 Task: Add Crystal Geyser Alpine Spring Water to the cart.
Action: Mouse moved to (22, 89)
Screenshot: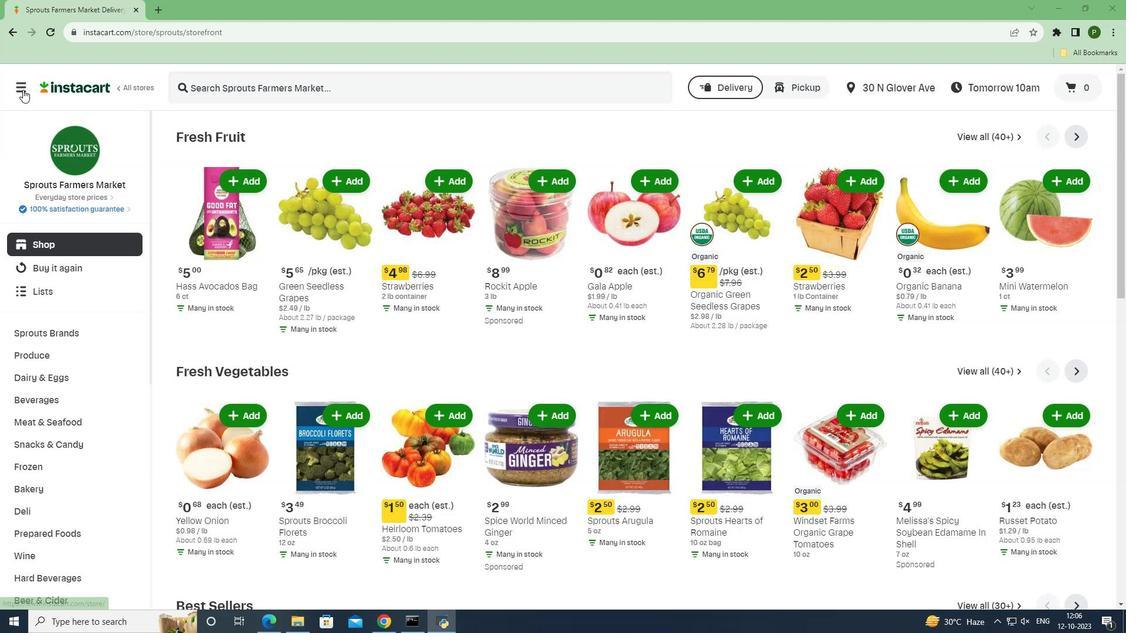 
Action: Mouse pressed left at (22, 89)
Screenshot: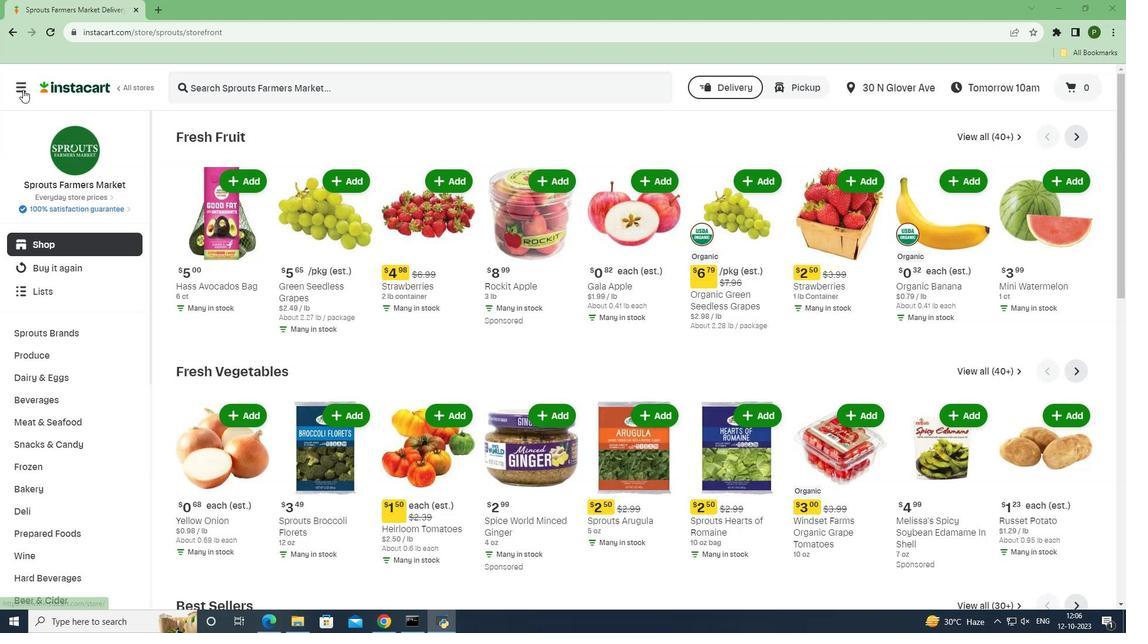 
Action: Mouse moved to (52, 306)
Screenshot: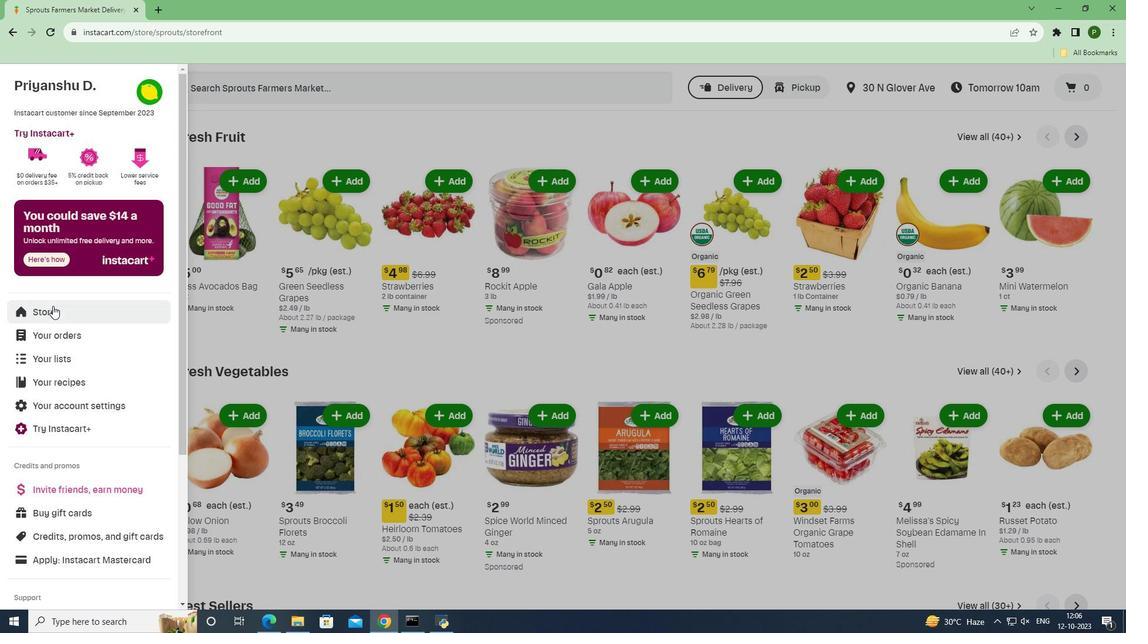 
Action: Mouse pressed left at (52, 306)
Screenshot: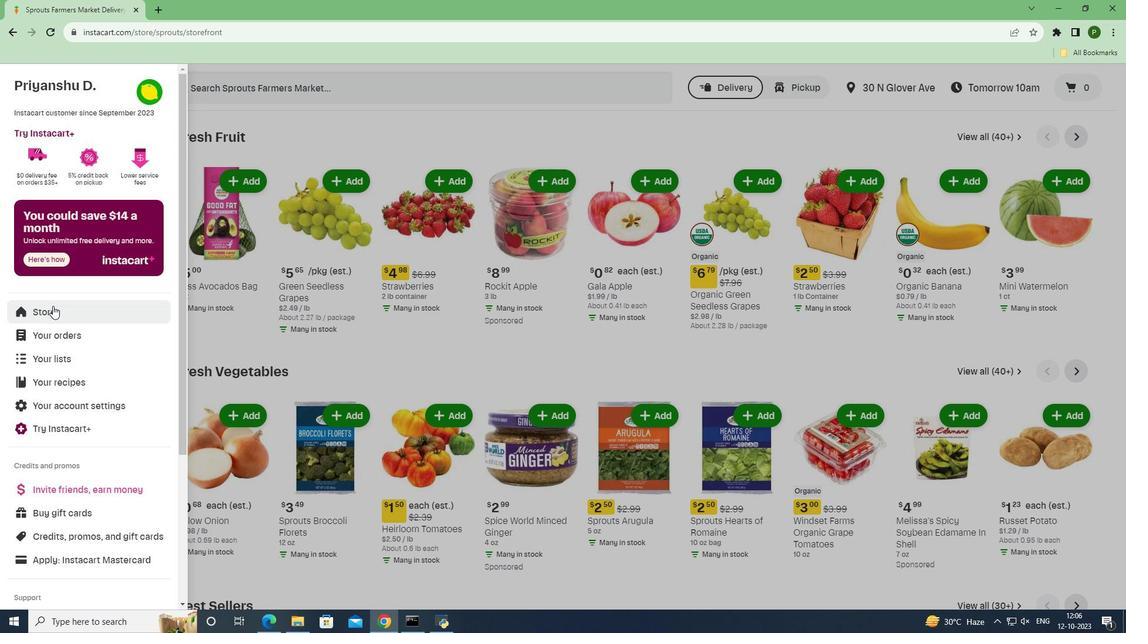 
Action: Mouse moved to (282, 130)
Screenshot: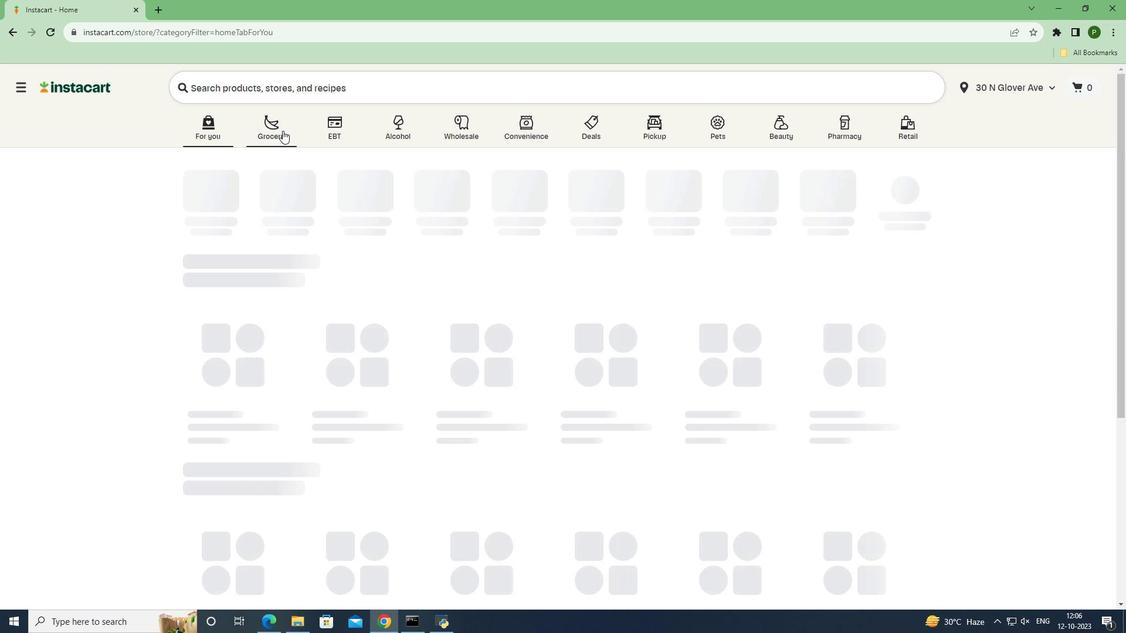 
Action: Mouse pressed left at (282, 130)
Screenshot: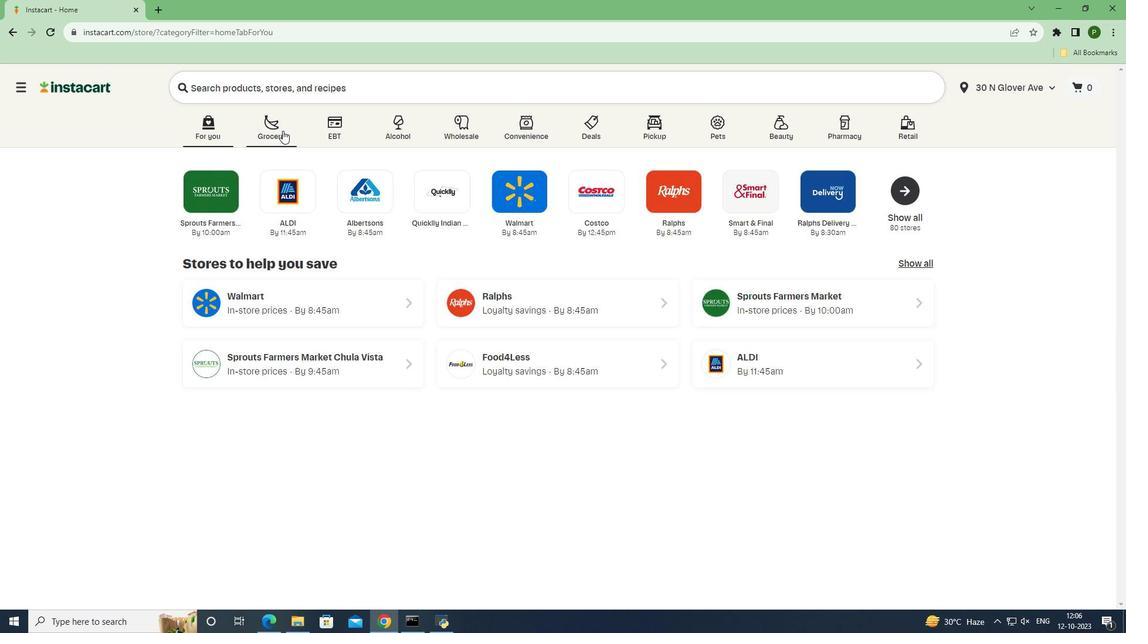 
Action: Mouse moved to (488, 272)
Screenshot: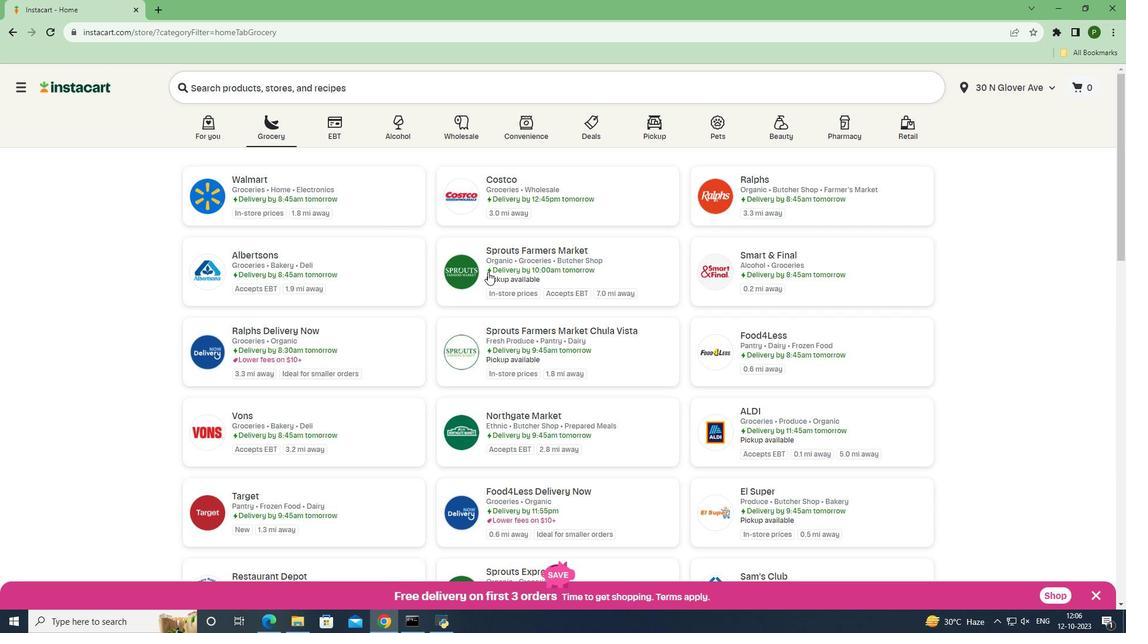 
Action: Mouse pressed left at (488, 272)
Screenshot: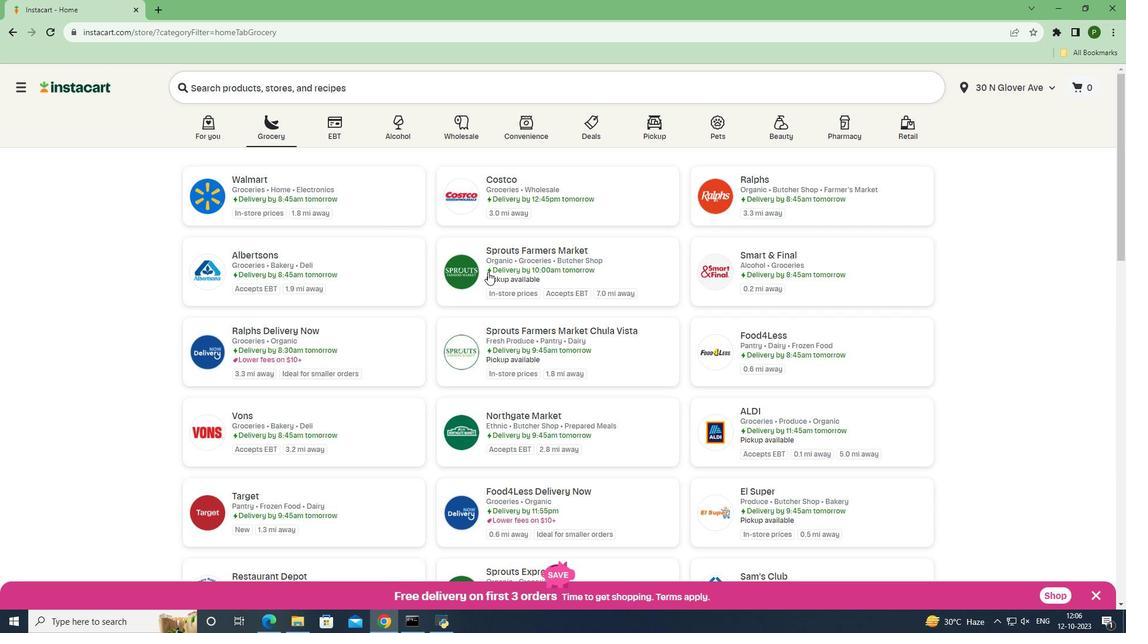 
Action: Mouse moved to (72, 400)
Screenshot: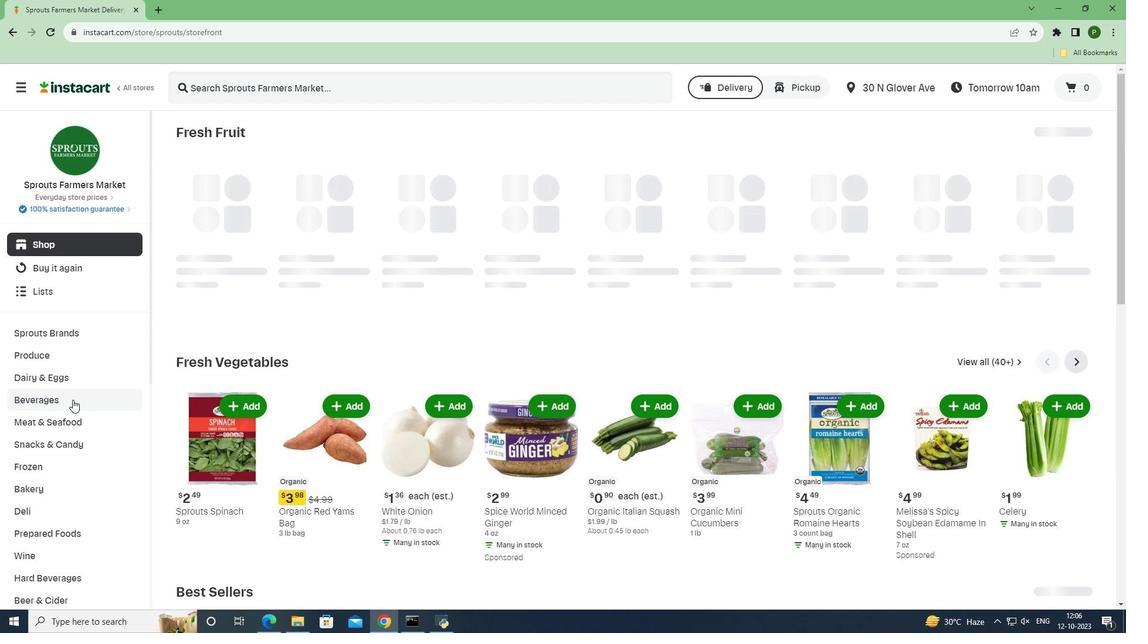 
Action: Mouse pressed left at (72, 400)
Screenshot: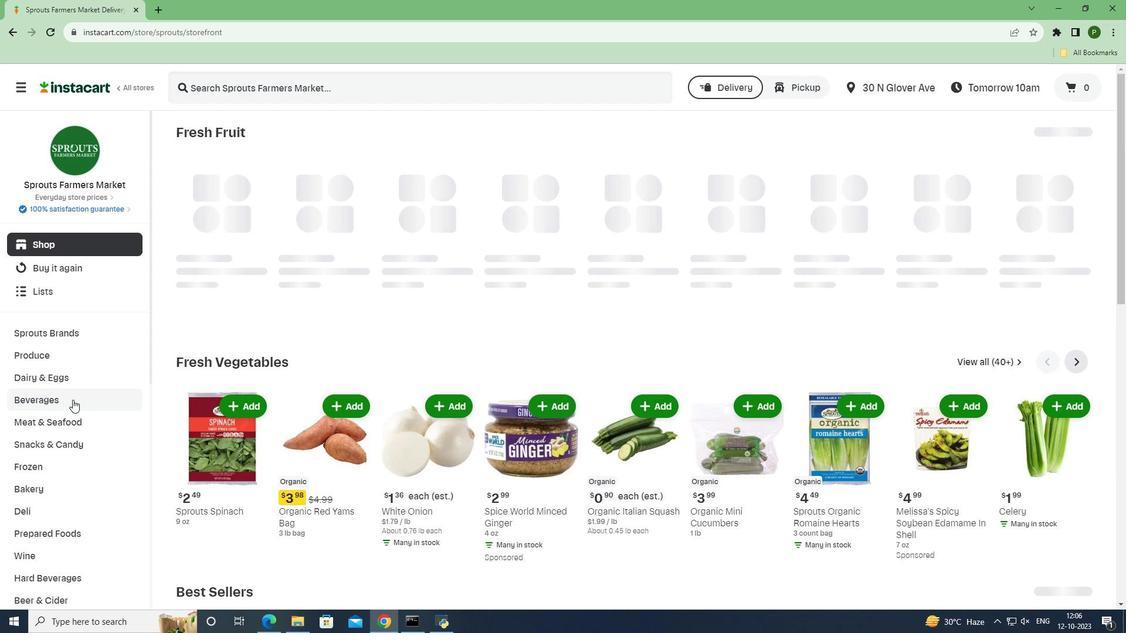 
Action: Mouse moved to (499, 161)
Screenshot: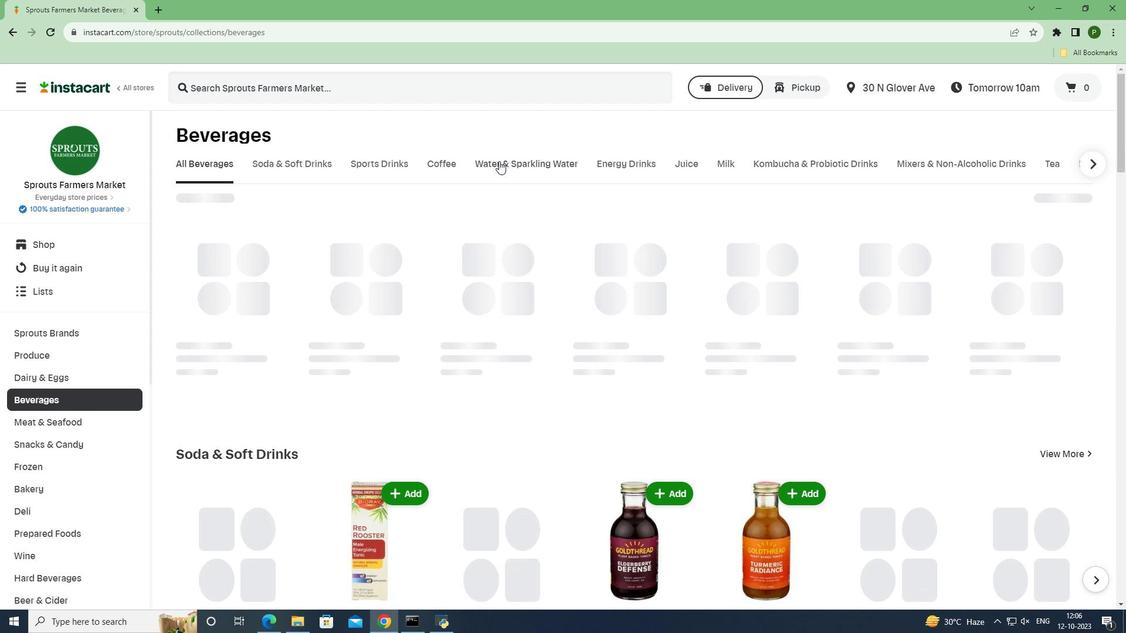 
Action: Mouse pressed left at (499, 161)
Screenshot: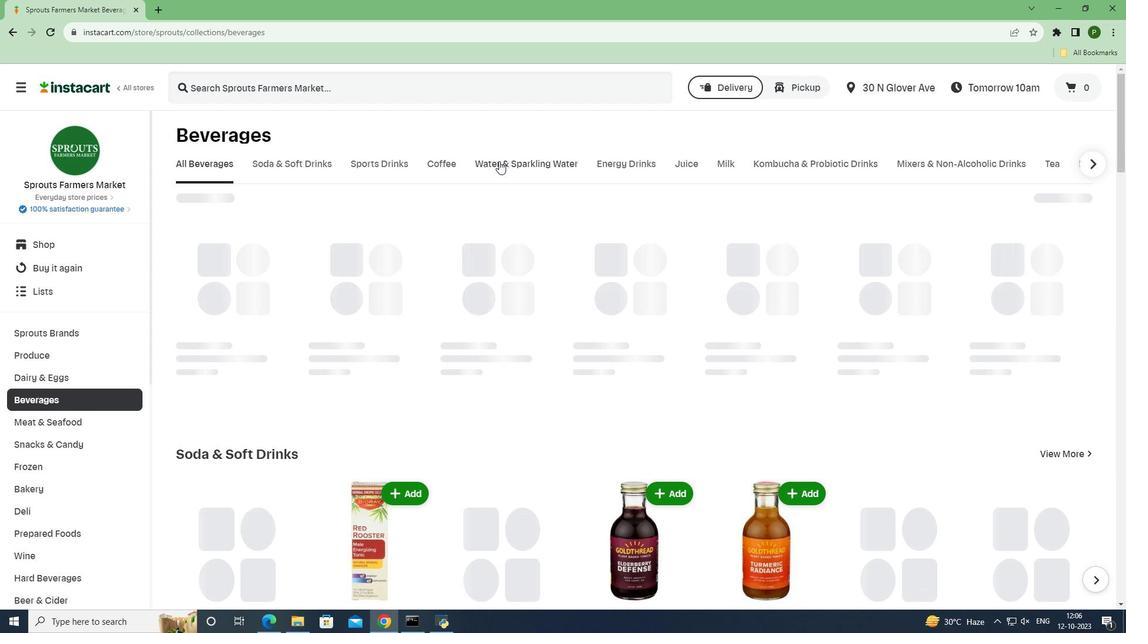 
Action: Mouse moved to (347, 83)
Screenshot: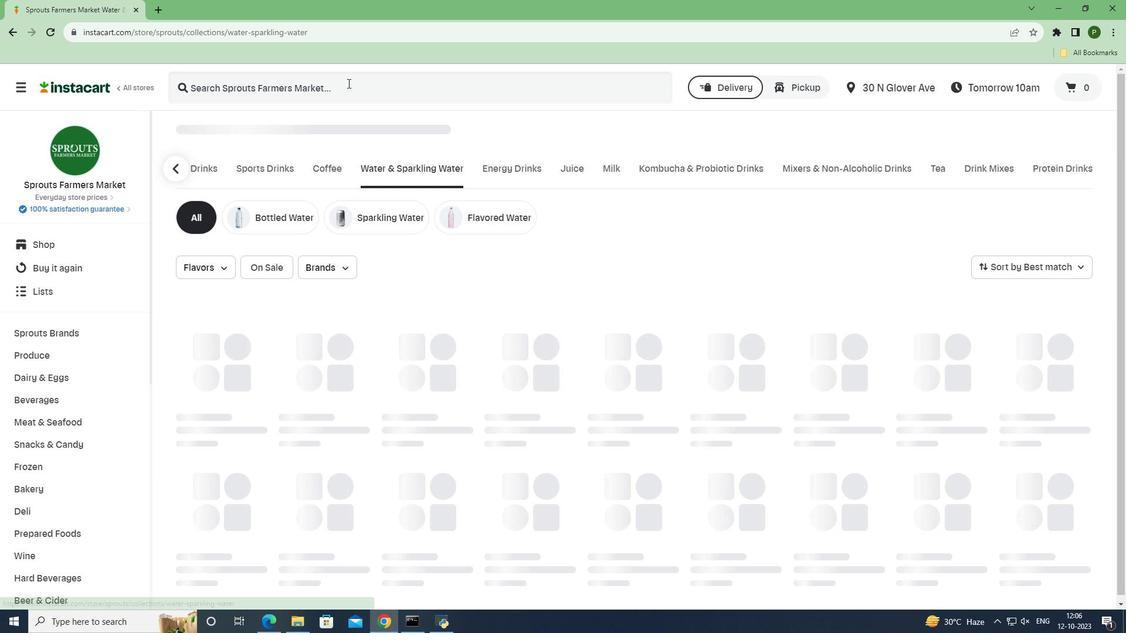 
Action: Mouse pressed left at (347, 83)
Screenshot: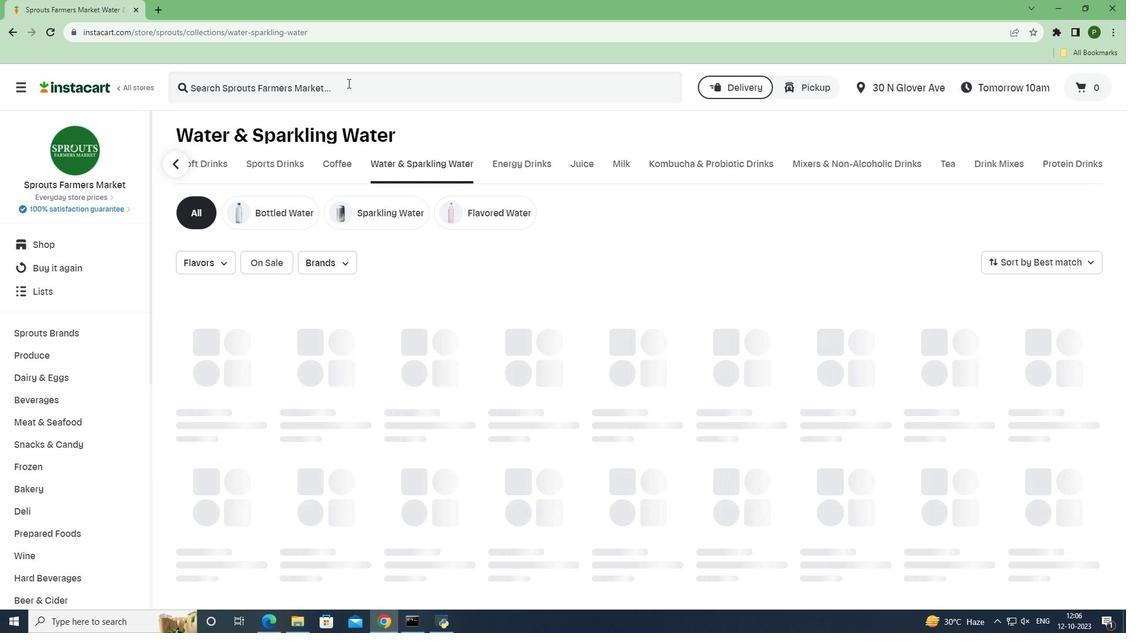 
Action: Key pressed <Key.caps_lock>C<Key.caps_lock>rystal<Key.space><Key.caps_lock>G<Key.caps_lock>eyser<Key.space><Key.caps_lock>A<Key.caps_lock>lpine<Key.space><Key.caps_lock>S<Key.caps_lock>pring<Key.space><Key.caps_lock>W<Key.caps_lock>ater<Key.space><Key.enter>
Screenshot: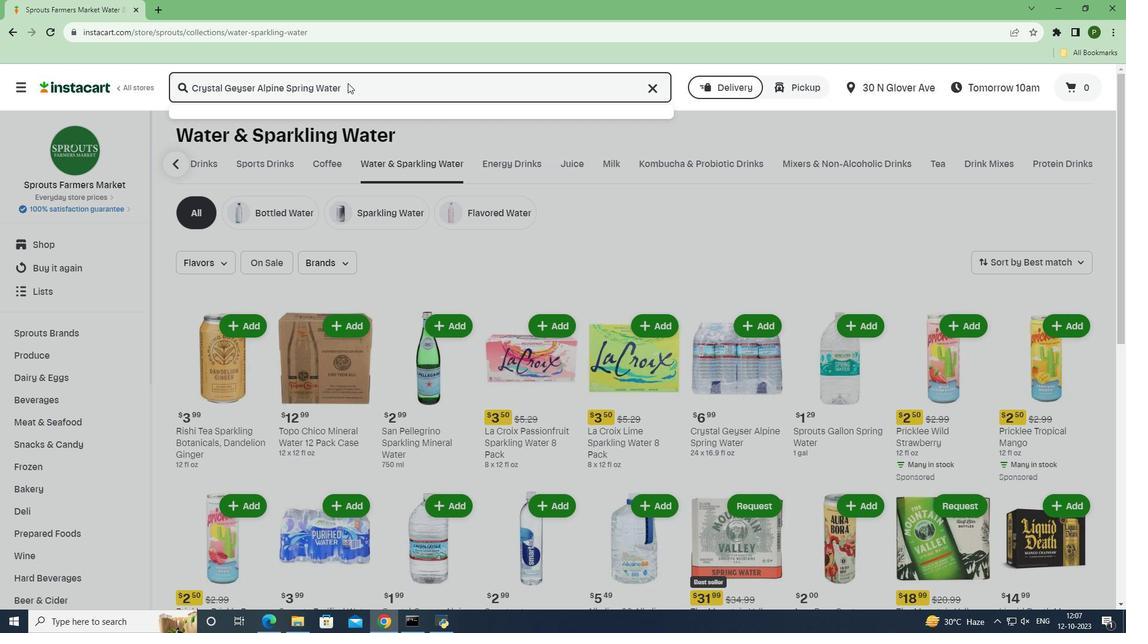 
Action: Mouse moved to (867, 206)
Screenshot: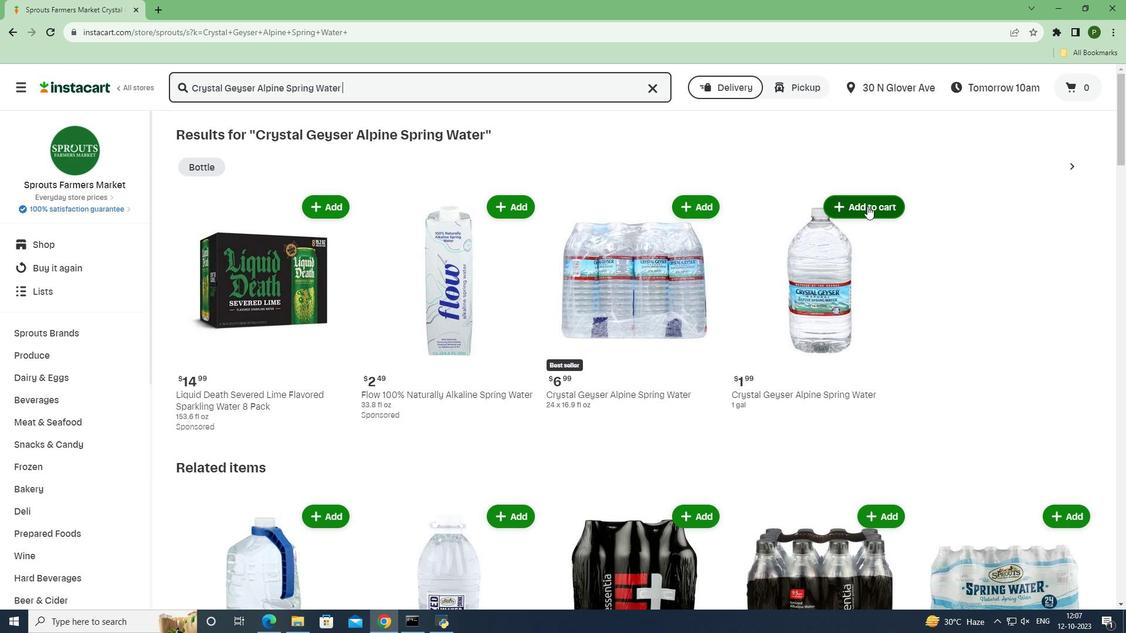 
Action: Mouse pressed left at (867, 206)
Screenshot: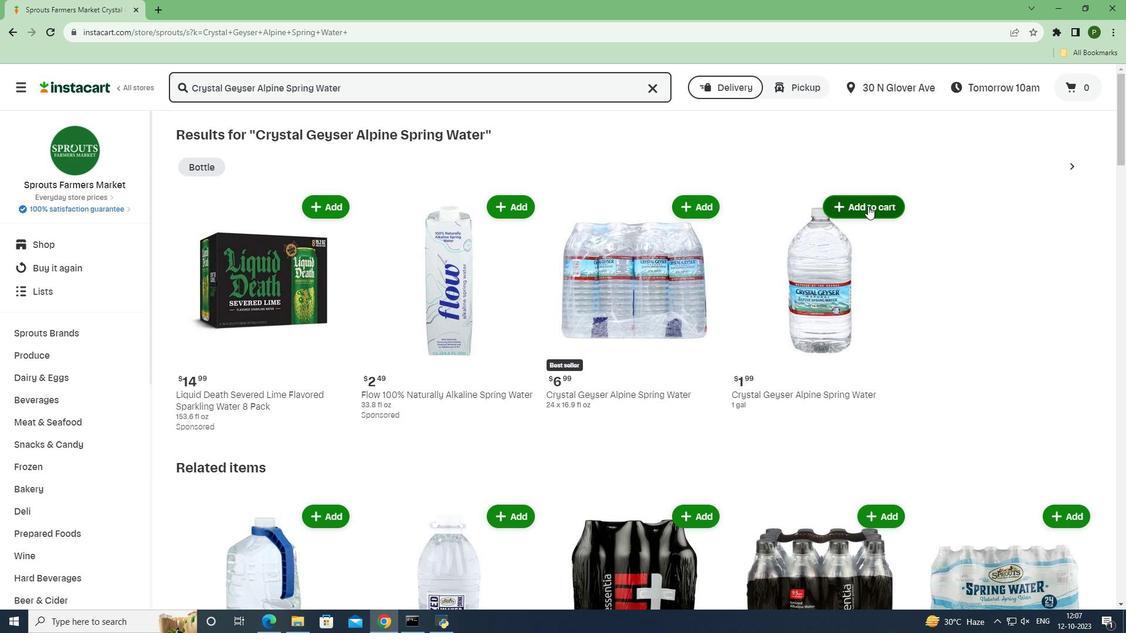 
Action: Mouse moved to (922, 272)
Screenshot: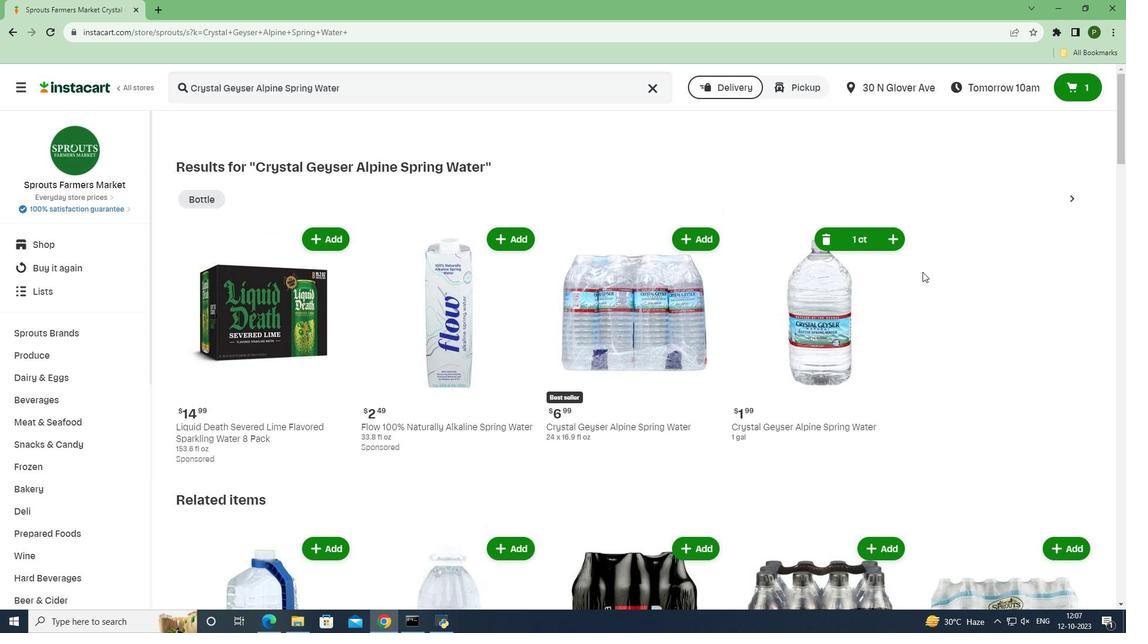 
